 Task: Create a section Agile Artilleries and in the section, add a milestone IT Service Management in the project AgileBuddy
Action: Mouse moved to (222, 442)
Screenshot: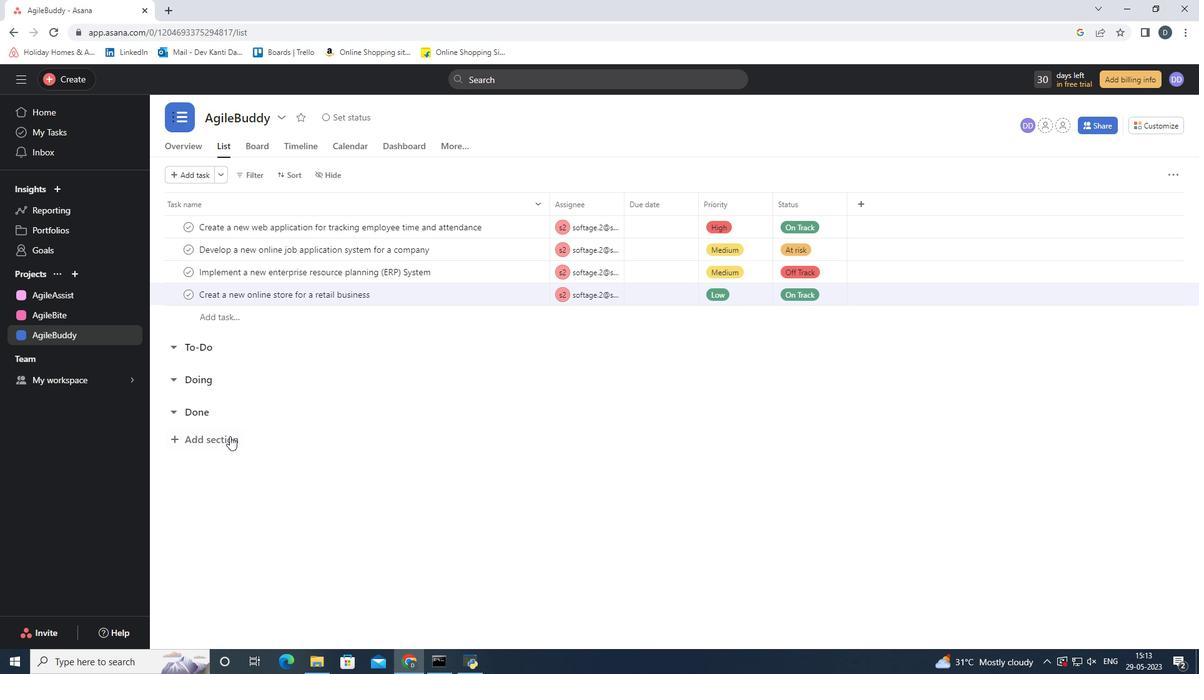 
Action: Mouse pressed left at (222, 442)
Screenshot: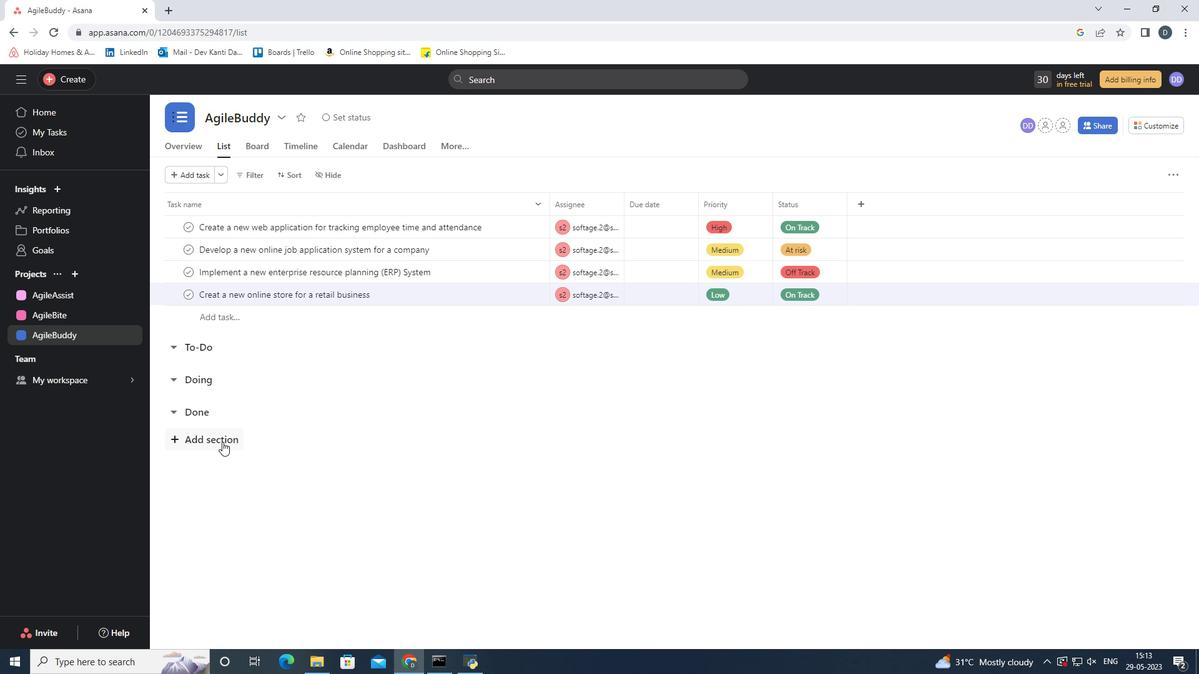 
Action: Key pressed <Key.shift><Key.shift><Key.shift><Key.shift>Agile<Key.space><Key.shift><Key.shift><Key.shift><Key.shift><Key.shift><Key.shift><Key.shift><Key.shift><Key.shift>Artillerie
Screenshot: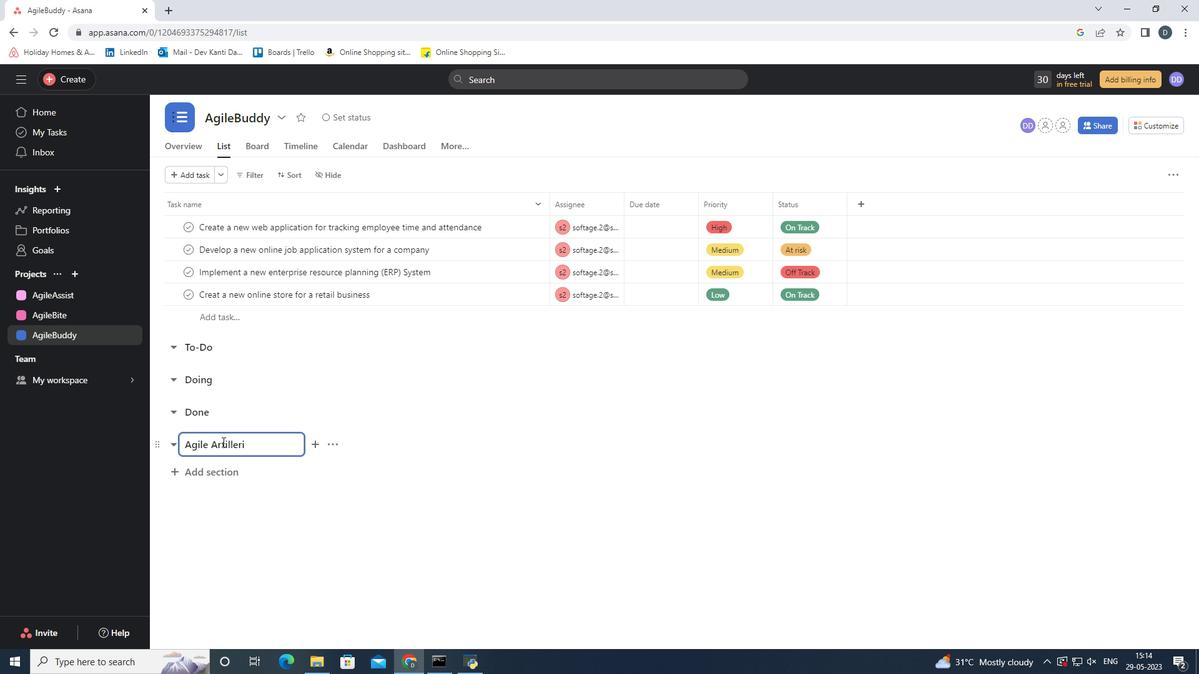 
Action: Mouse moved to (442, 425)
Screenshot: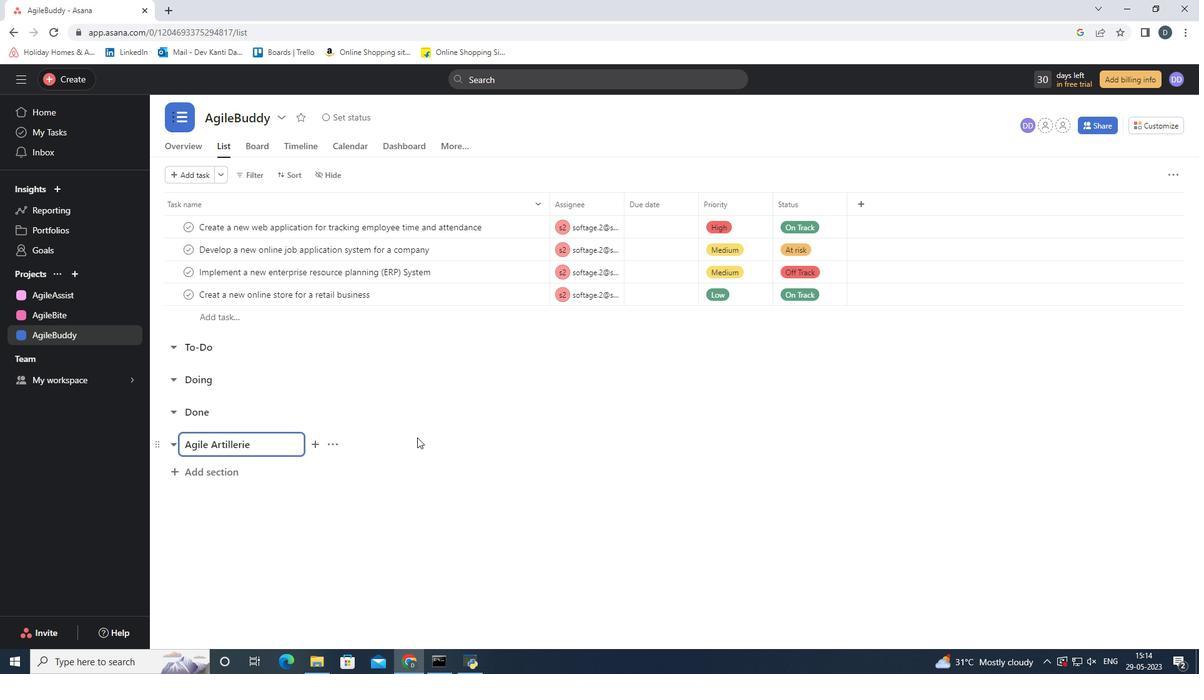 
Action: Key pressed s
Screenshot: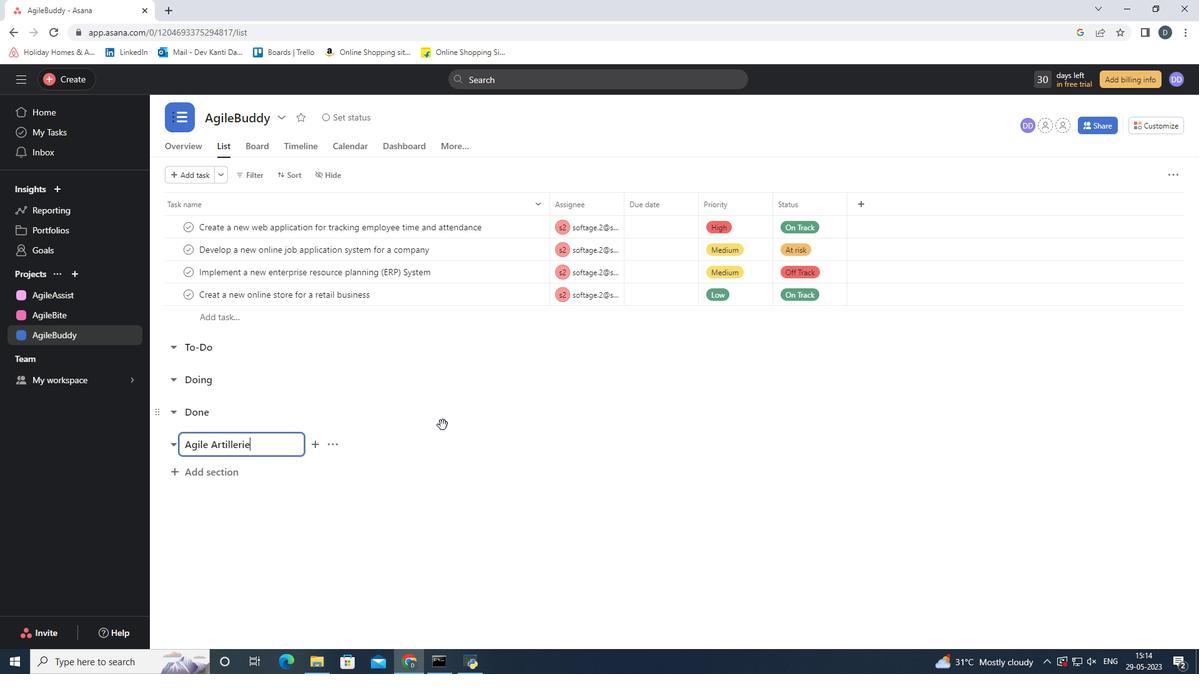 
Action: Mouse moved to (314, 444)
Screenshot: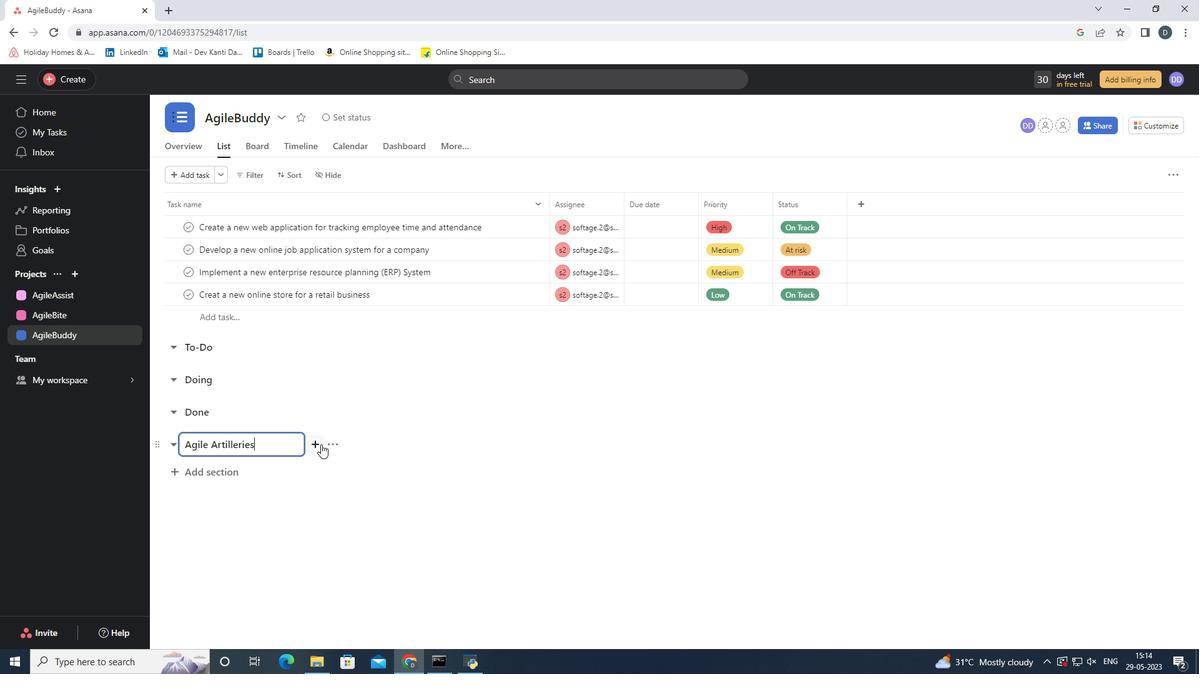 
Action: Mouse pressed left at (314, 444)
Screenshot: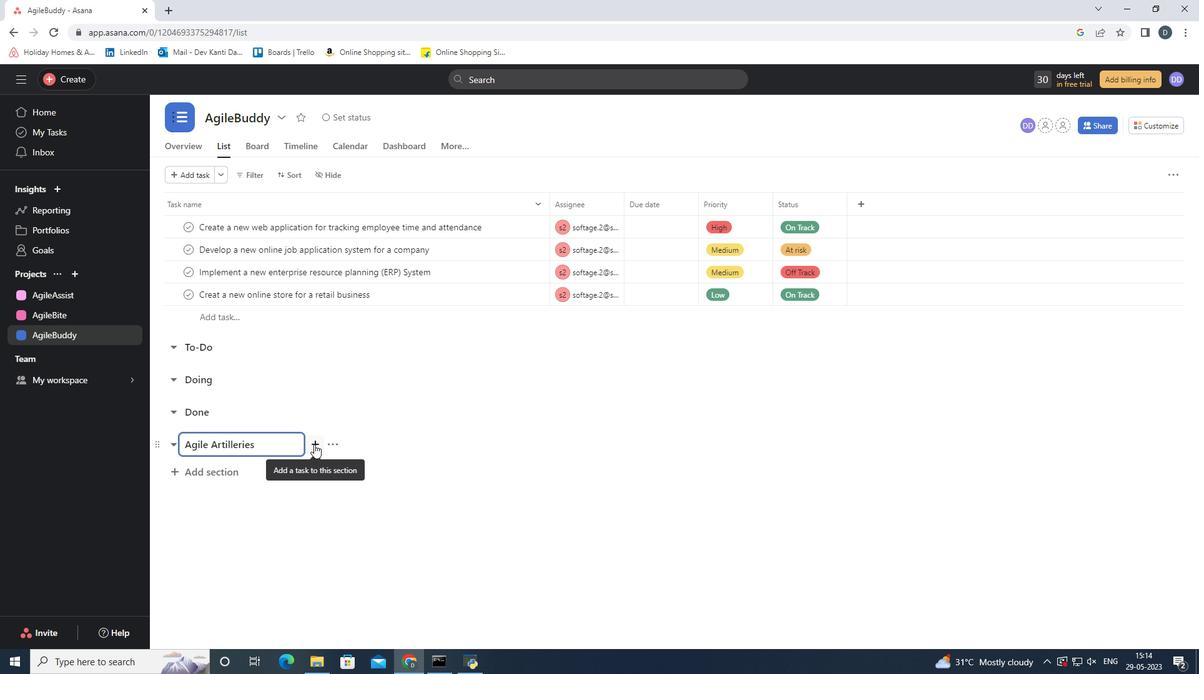 
Action: Mouse moved to (259, 449)
Screenshot: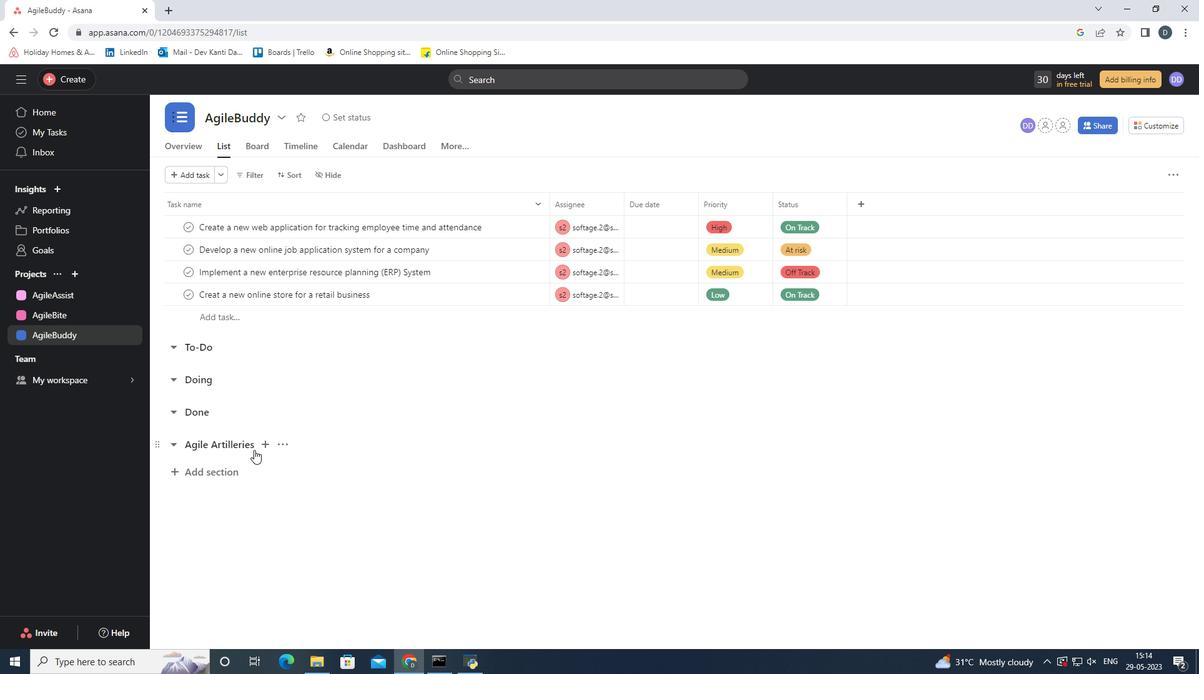 
Action: Mouse pressed left at (259, 449)
Screenshot: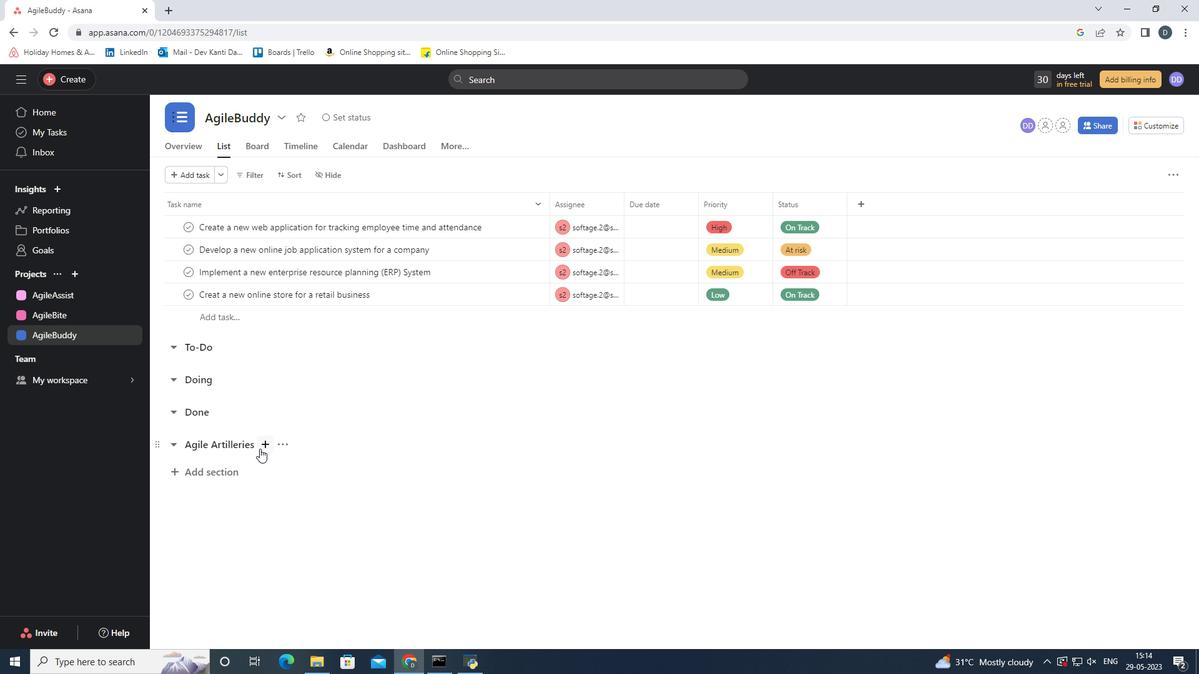 
Action: Mouse moved to (421, 452)
Screenshot: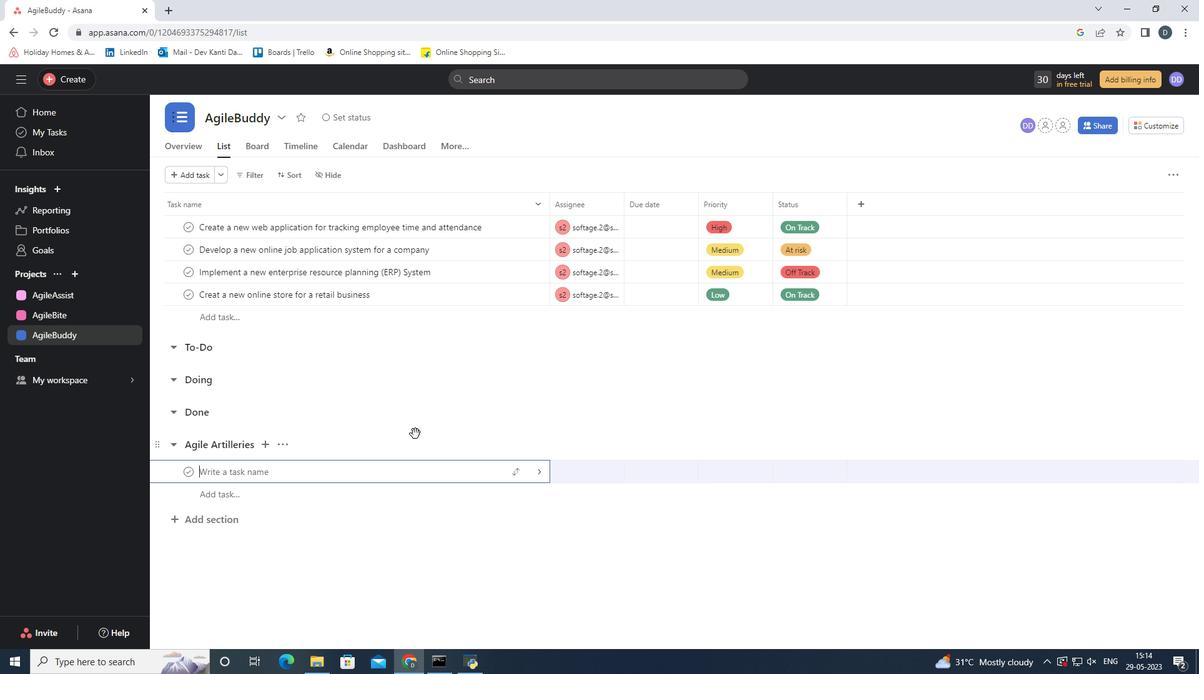 
Action: Key pressed <Key.shift><Key.shift><Key.shift><Key.shift><Key.shift><Key.shift><Key.shift><Key.shift><Key.shift>IT<Key.space><Key.shift>Service<Key.space><Key.shift>Management
Screenshot: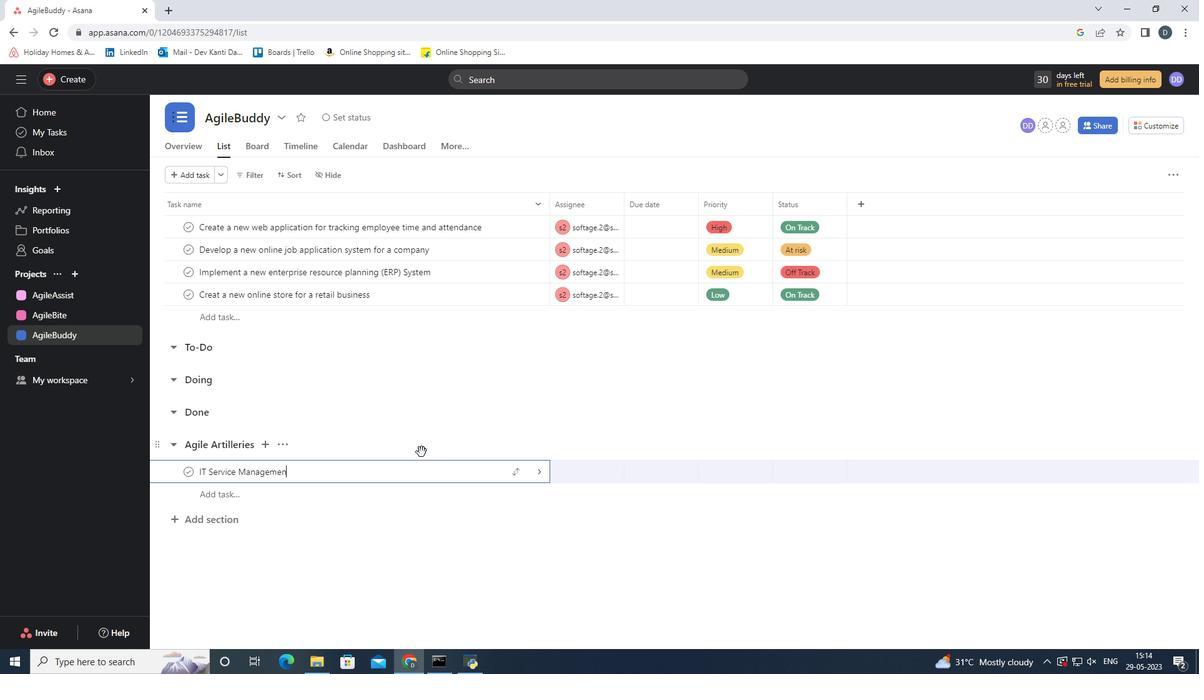 
Action: Mouse moved to (571, 441)
Screenshot: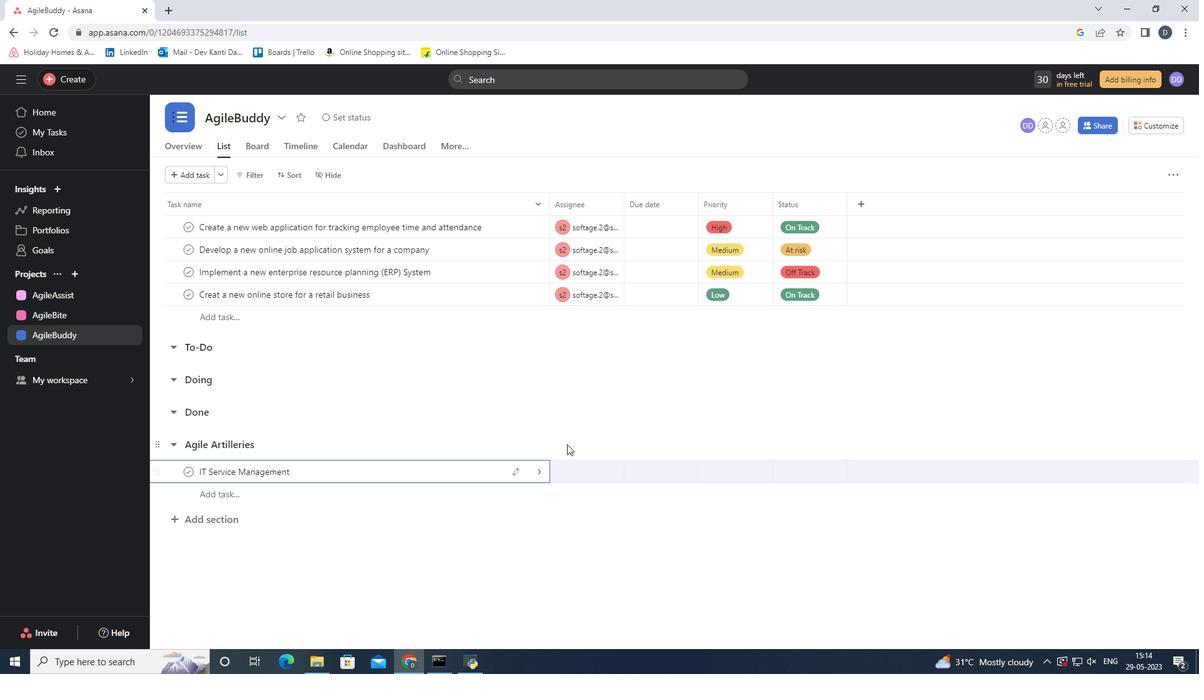 
Action: Mouse pressed left at (571, 441)
Screenshot: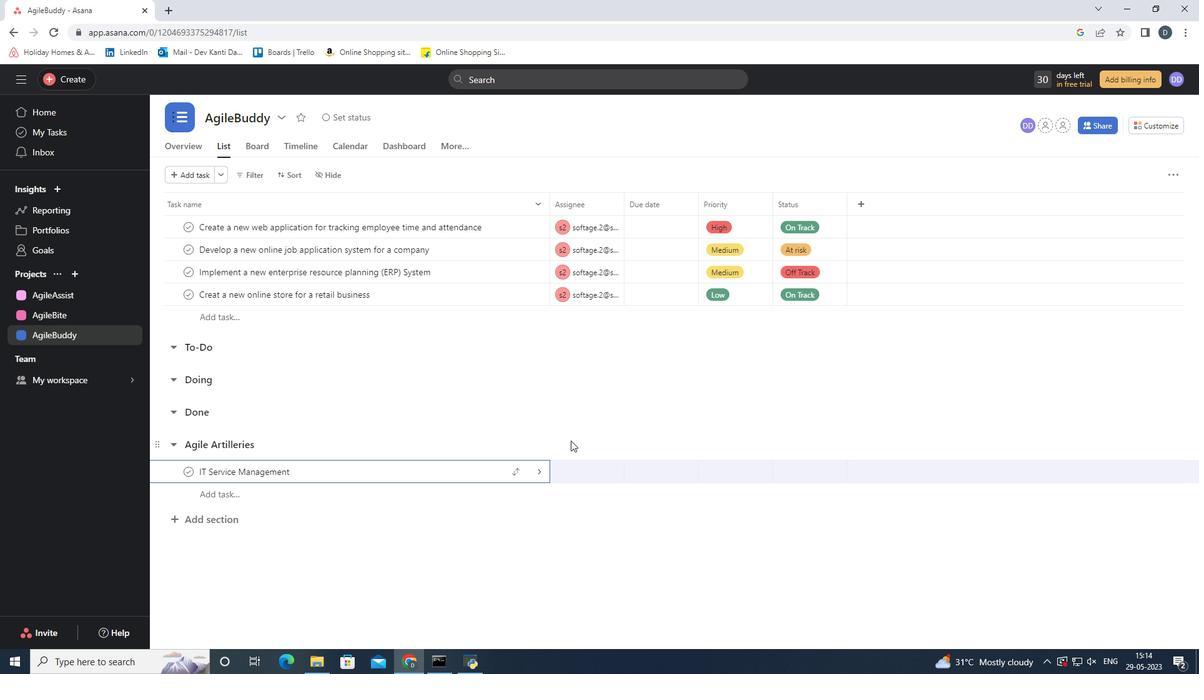 
Action: Mouse moved to (542, 474)
Screenshot: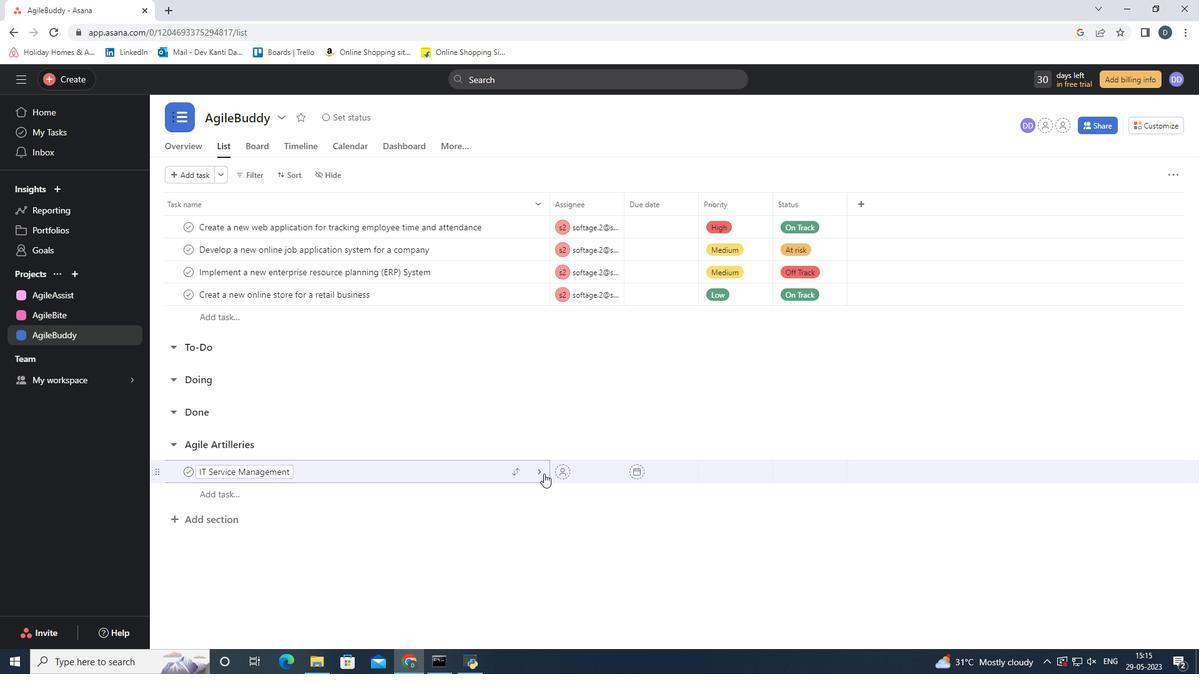 
Action: Mouse pressed left at (542, 474)
Screenshot: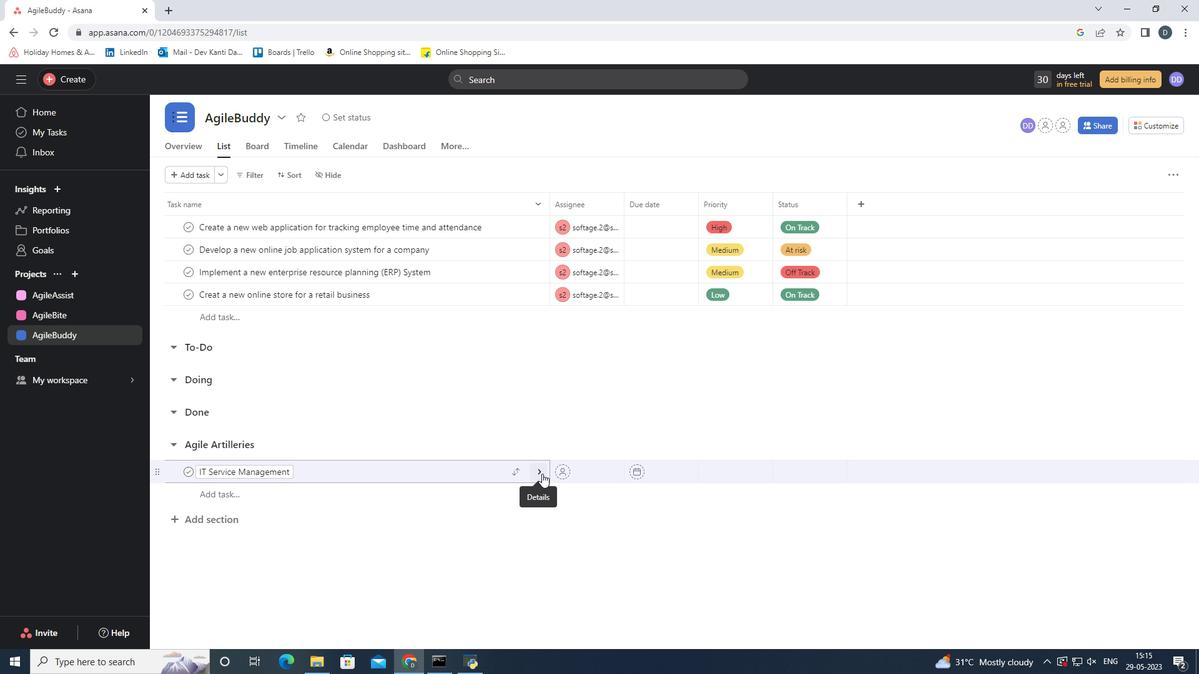 
Action: Mouse moved to (1152, 172)
Screenshot: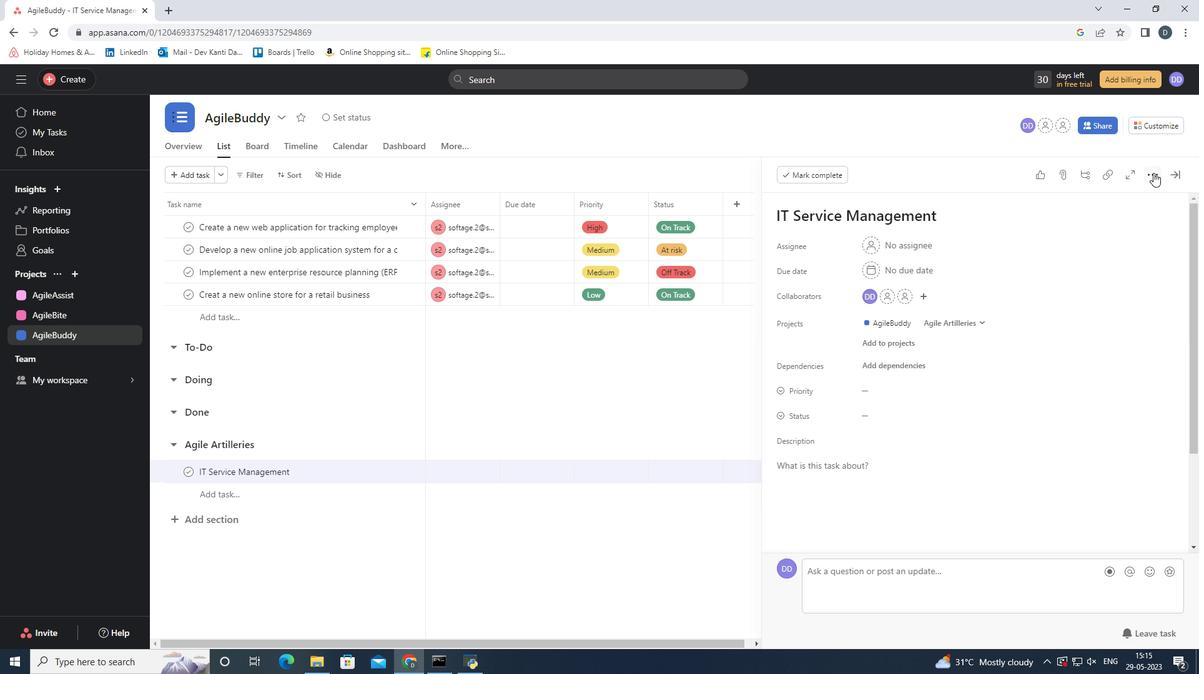 
Action: Mouse pressed left at (1152, 172)
Screenshot: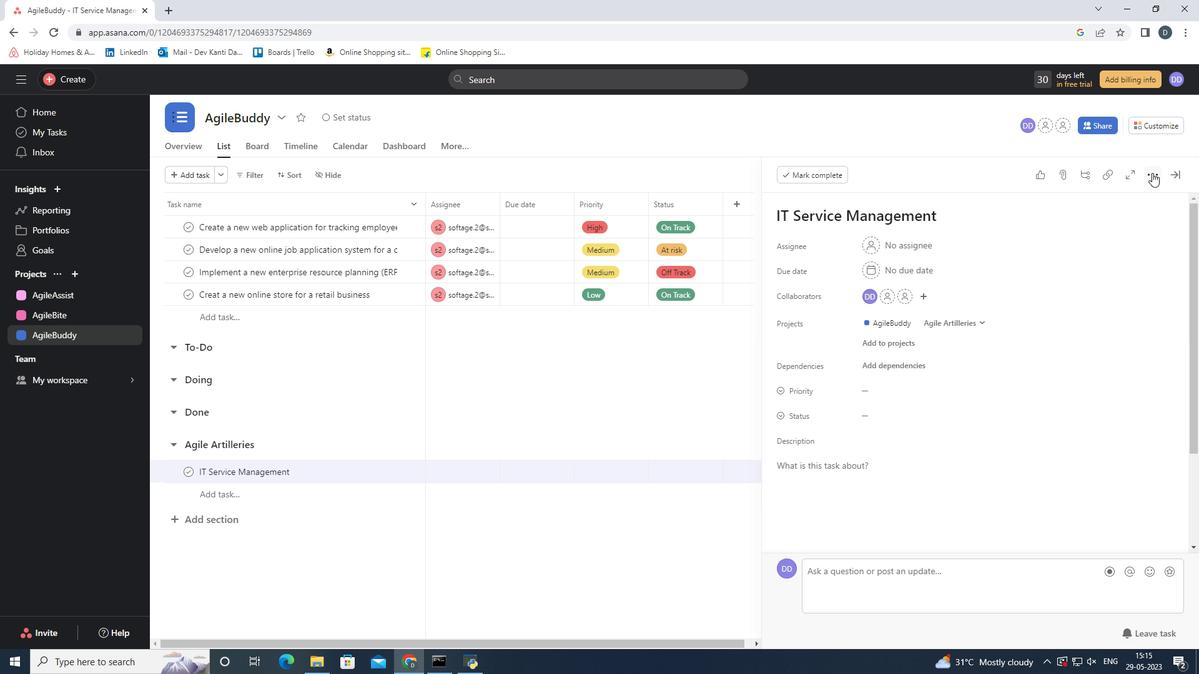 
Action: Mouse moved to (1082, 224)
Screenshot: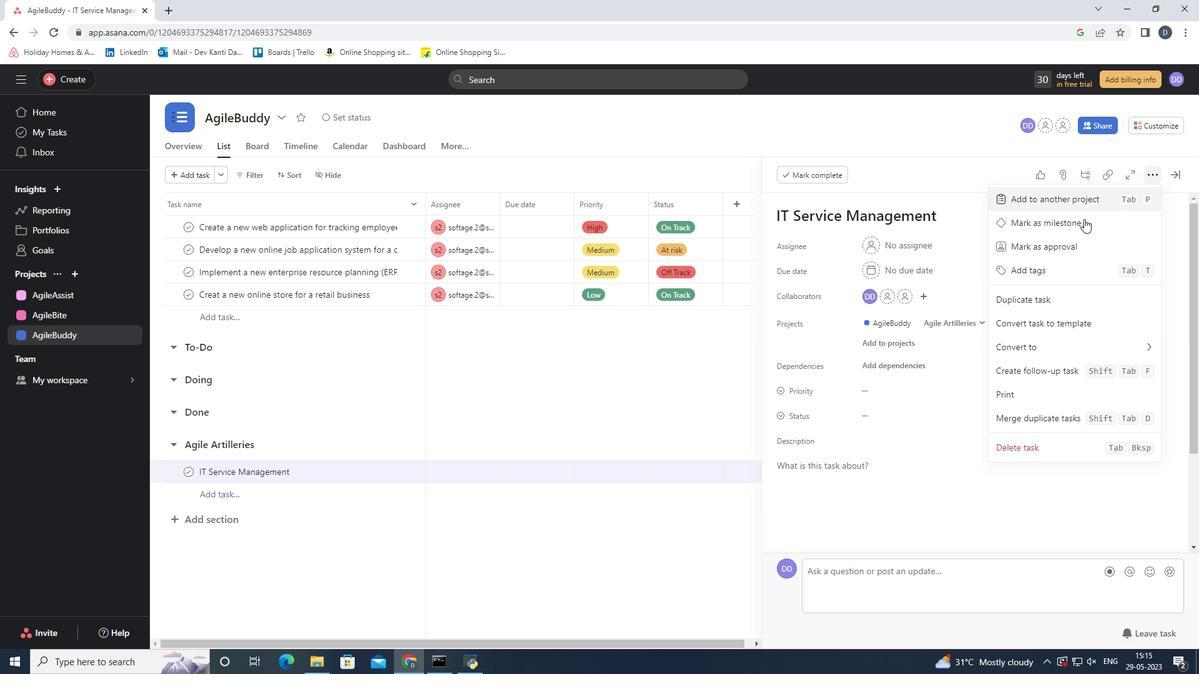 
Action: Mouse pressed left at (1082, 224)
Screenshot: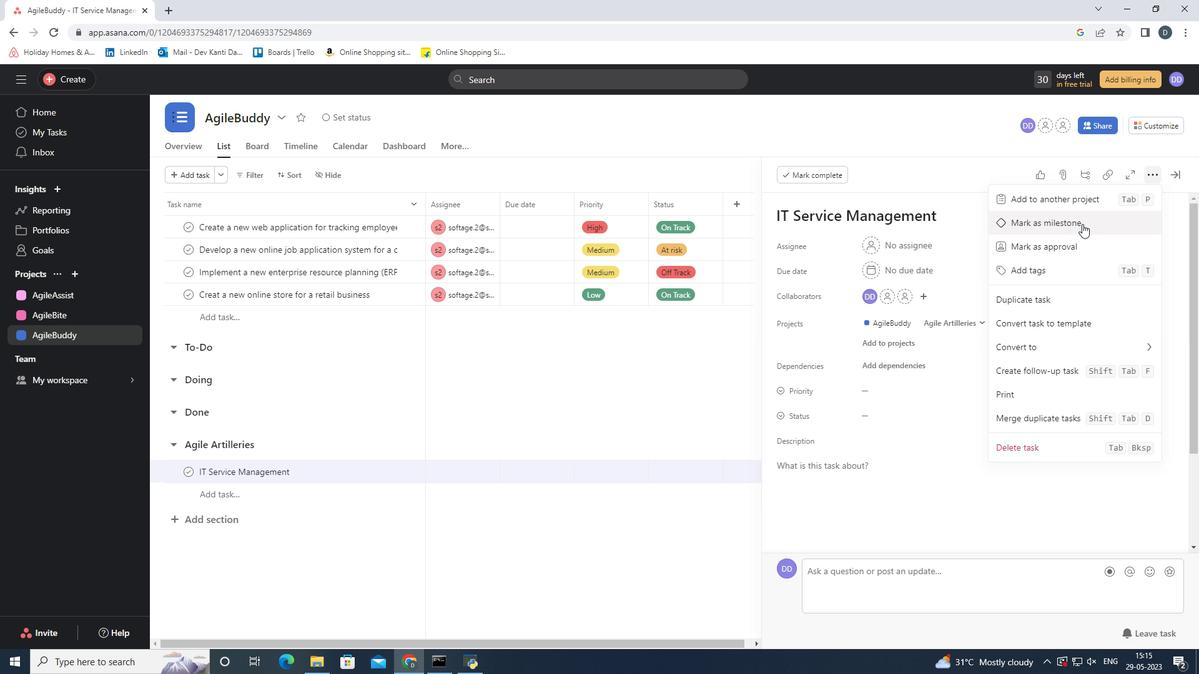 
Action: Mouse moved to (1176, 171)
Screenshot: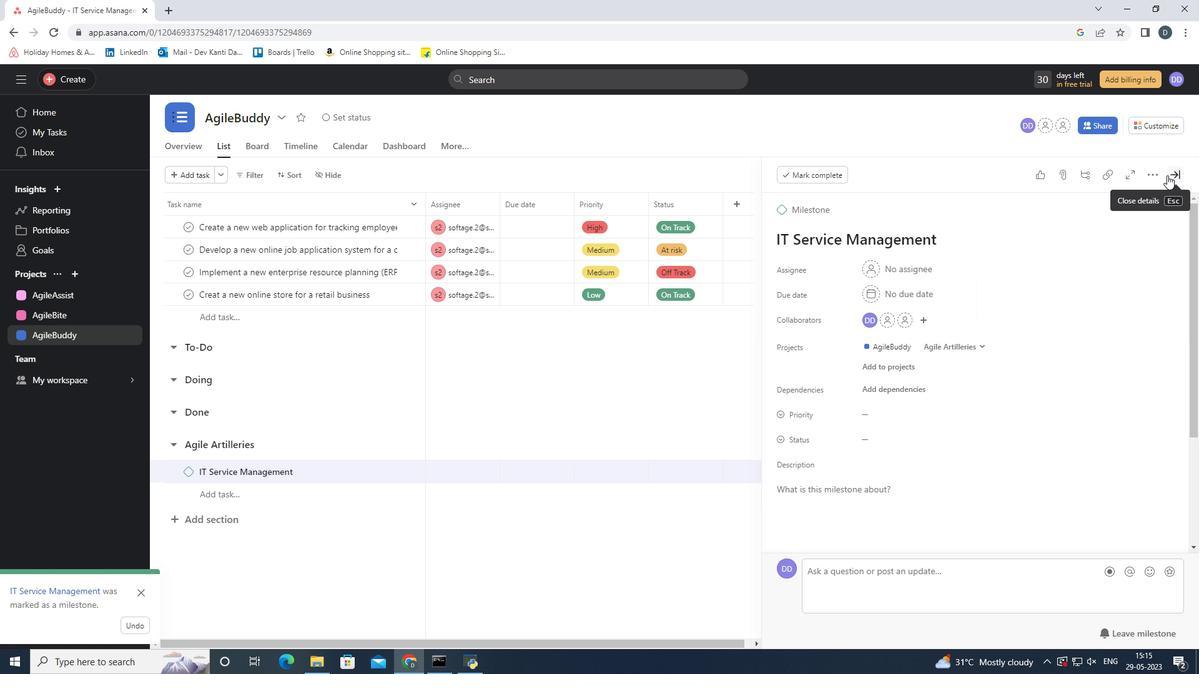 
Action: Mouse pressed left at (1176, 171)
Screenshot: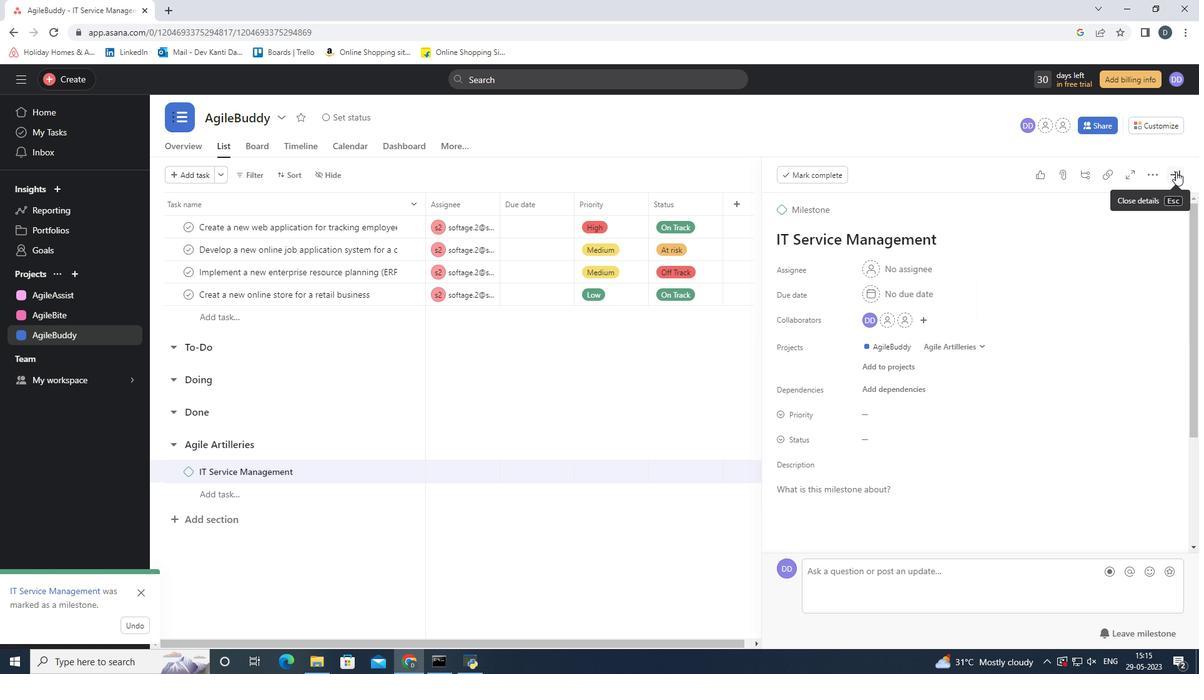 
Action: Mouse moved to (661, 398)
Screenshot: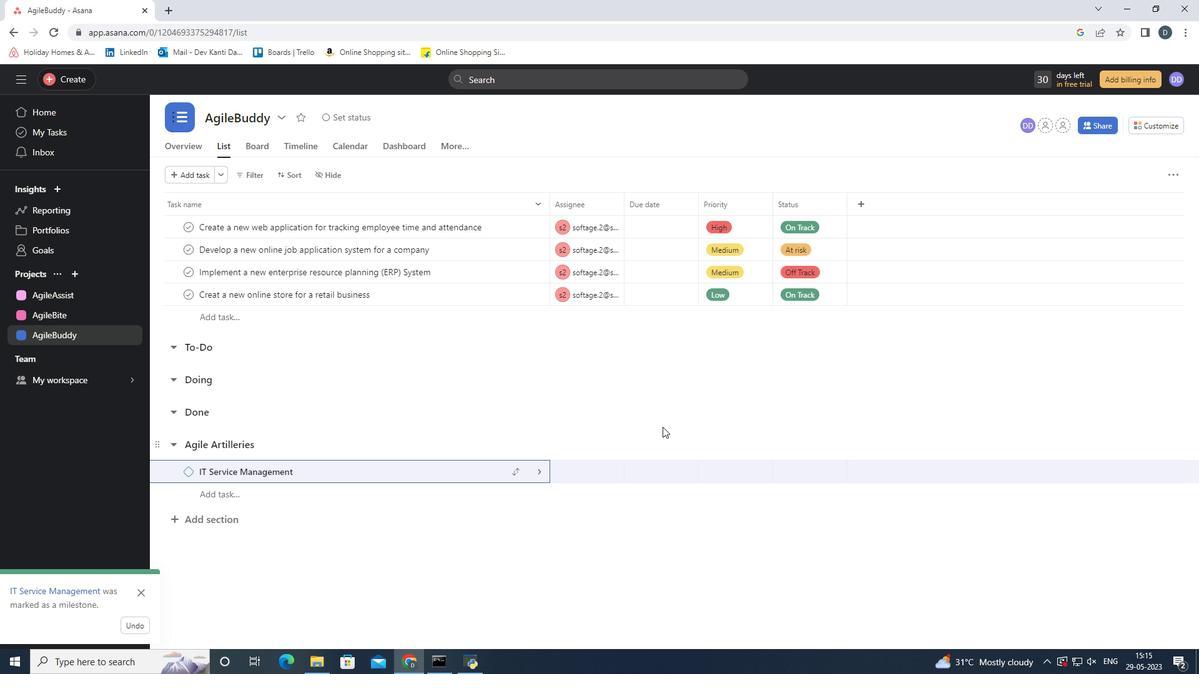 
Action: Mouse pressed left at (661, 398)
Screenshot: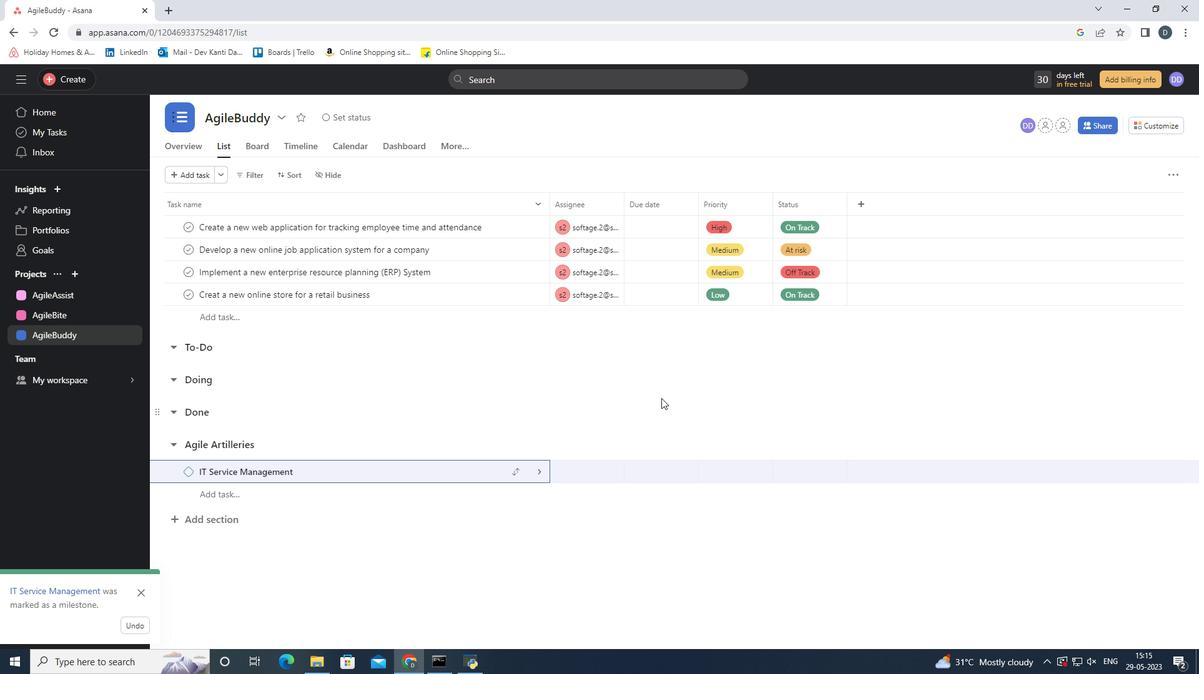
Action: Mouse moved to (76, 104)
Screenshot: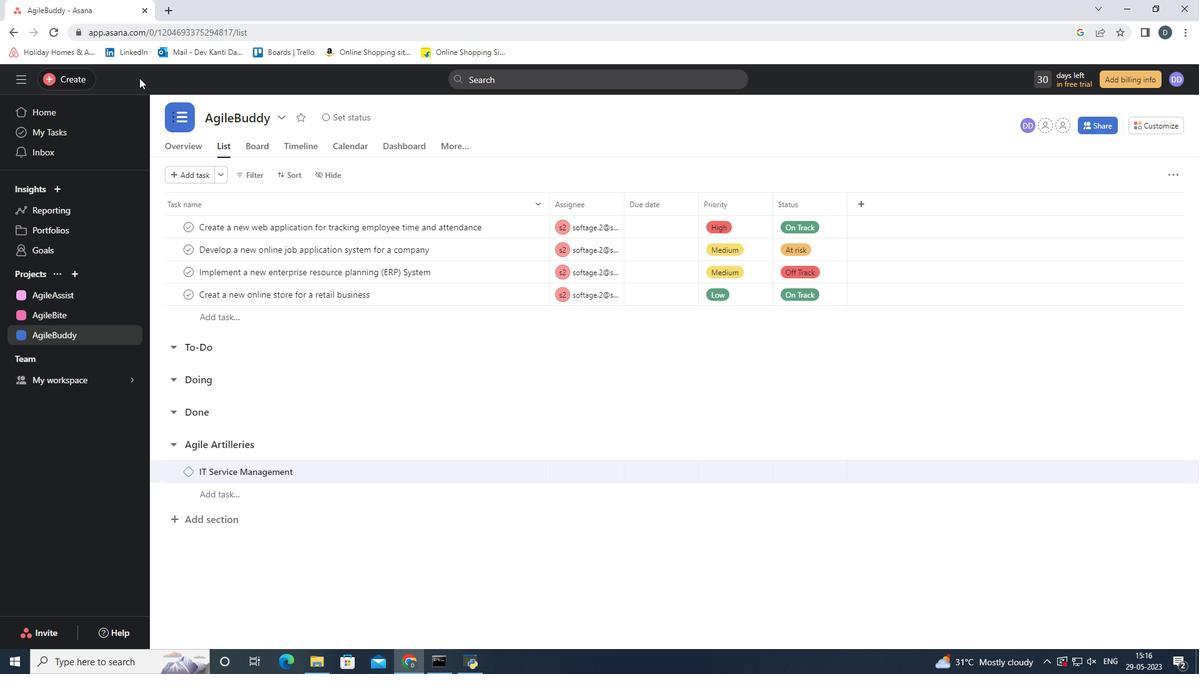 
Action: Mouse pressed left at (76, 104)
Screenshot: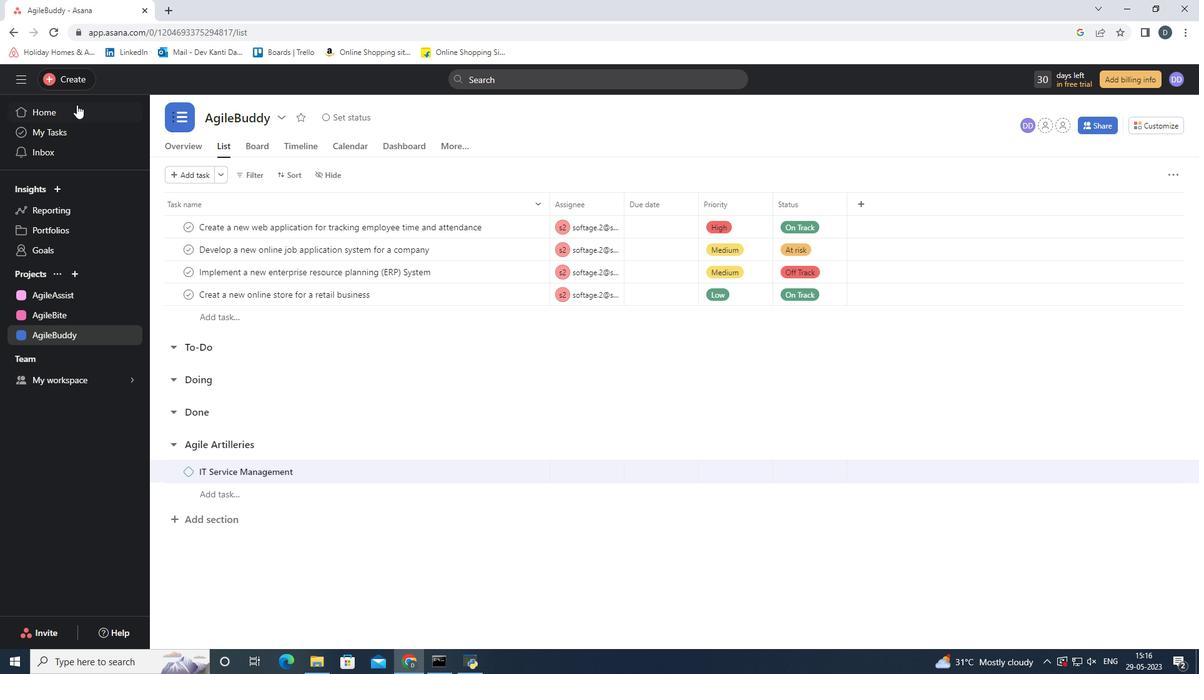 
Action: Mouse moved to (77, 329)
Screenshot: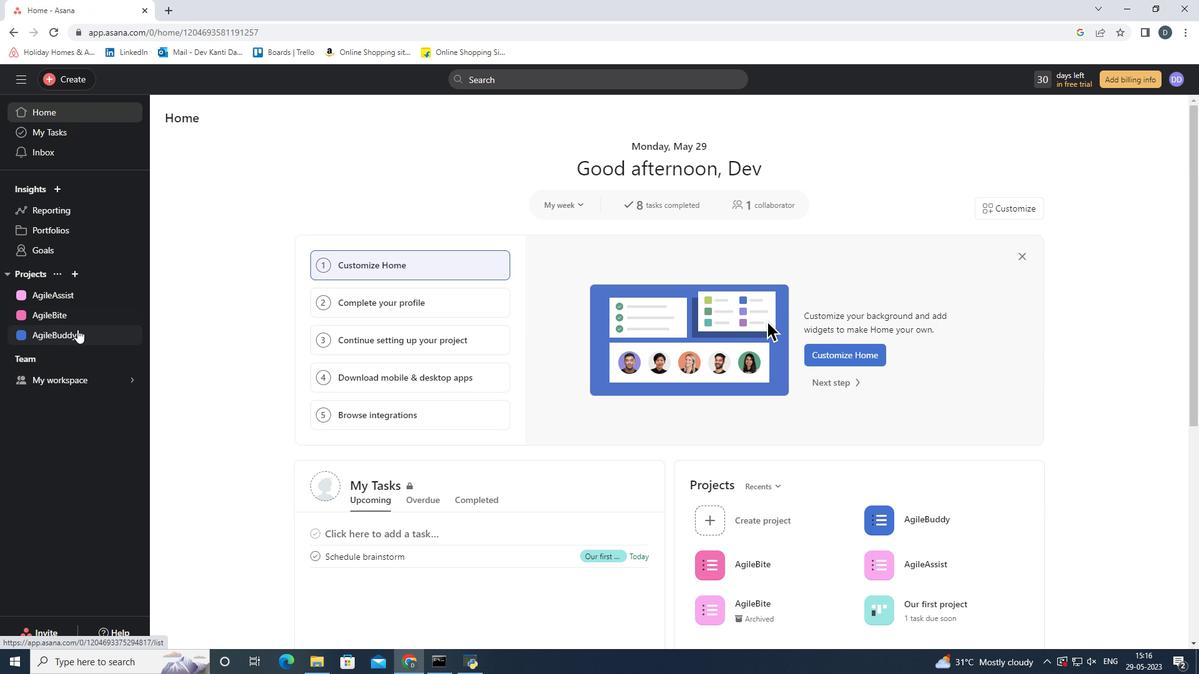 
Action: Mouse pressed left at (77, 329)
Screenshot: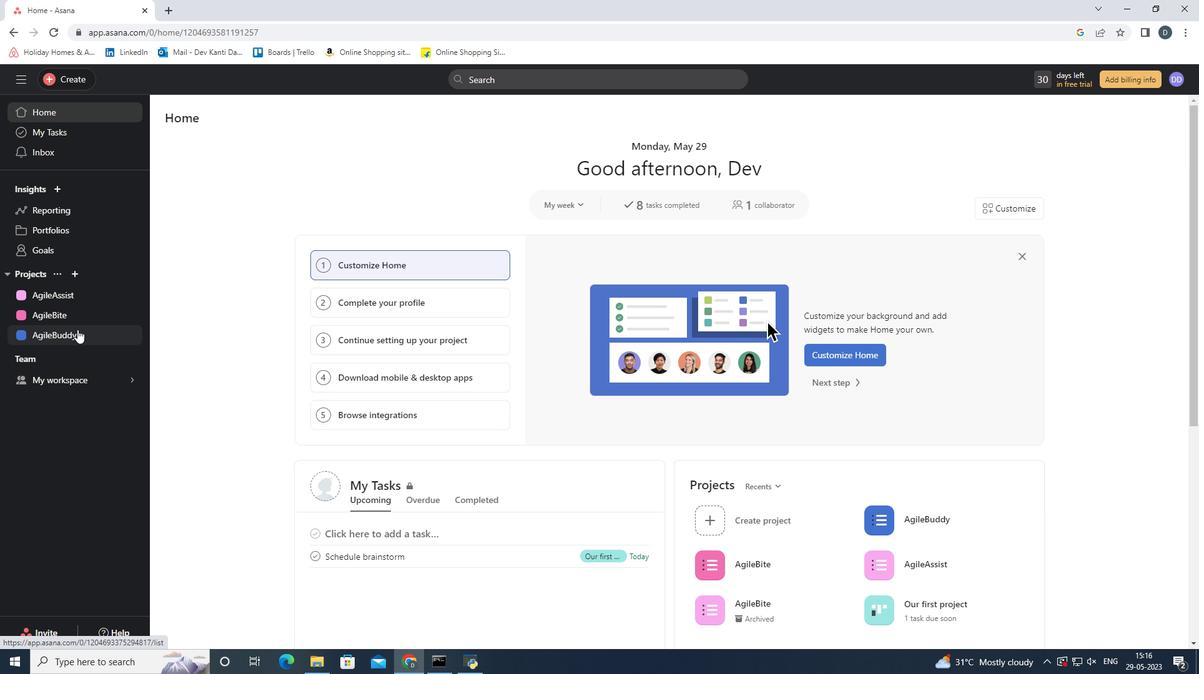 
Action: Mouse moved to (979, 429)
Screenshot: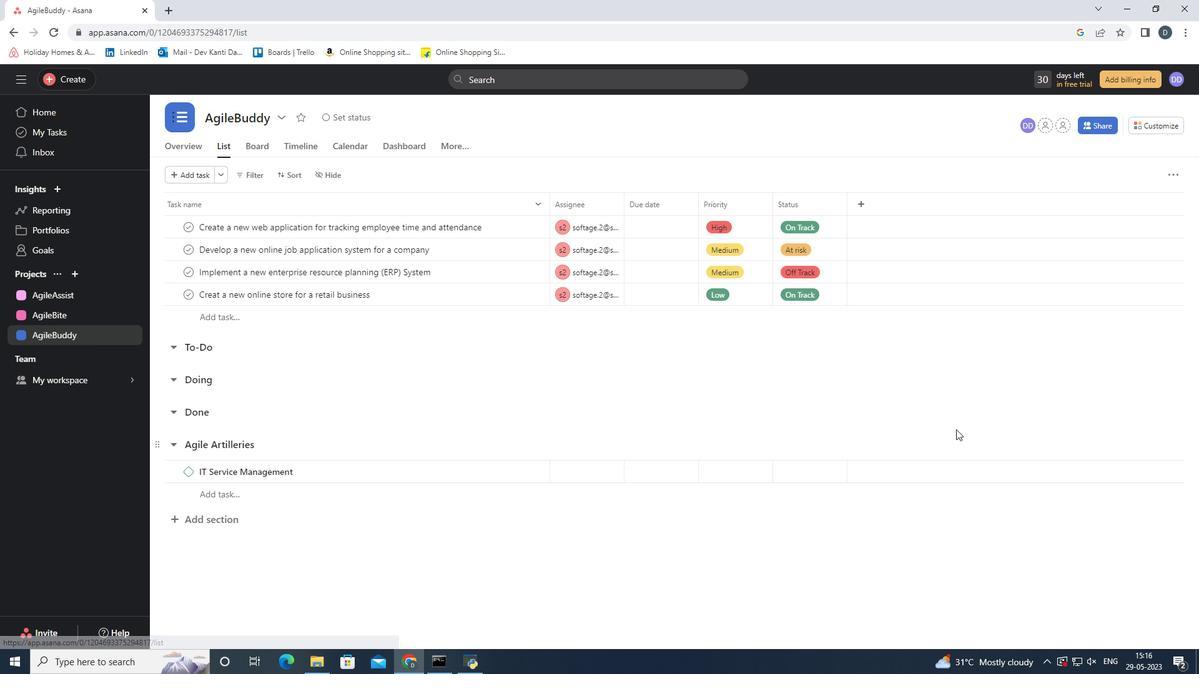 
